 Task: Create a rule from the Agile list, Priority changed -> Complete task in the project AquaVue if Priority Cleared then Complete Task
Action: Mouse moved to (1194, 103)
Screenshot: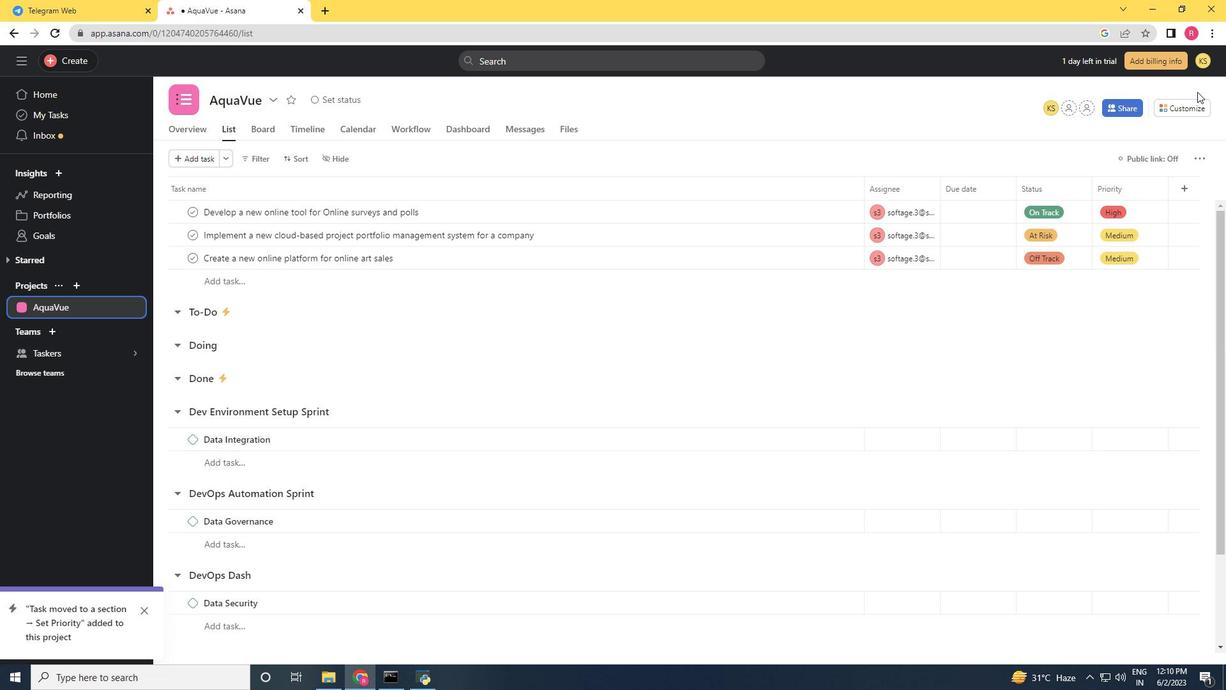 
Action: Mouse pressed left at (1194, 103)
Screenshot: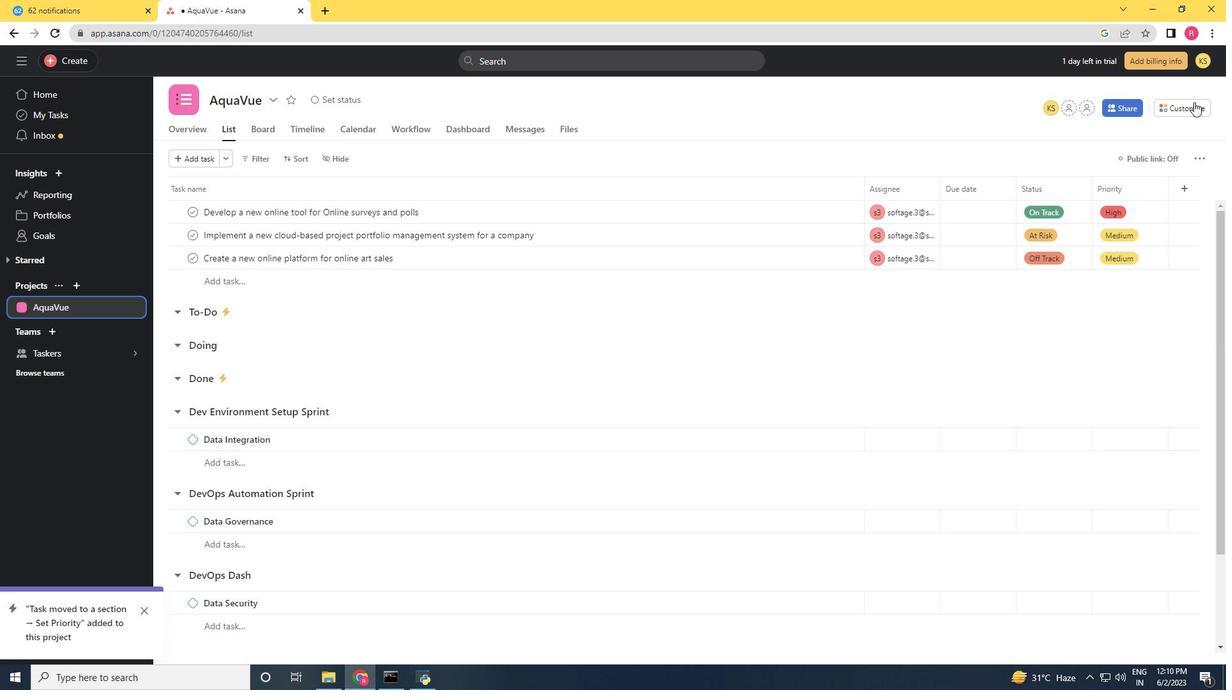
Action: Mouse moved to (970, 284)
Screenshot: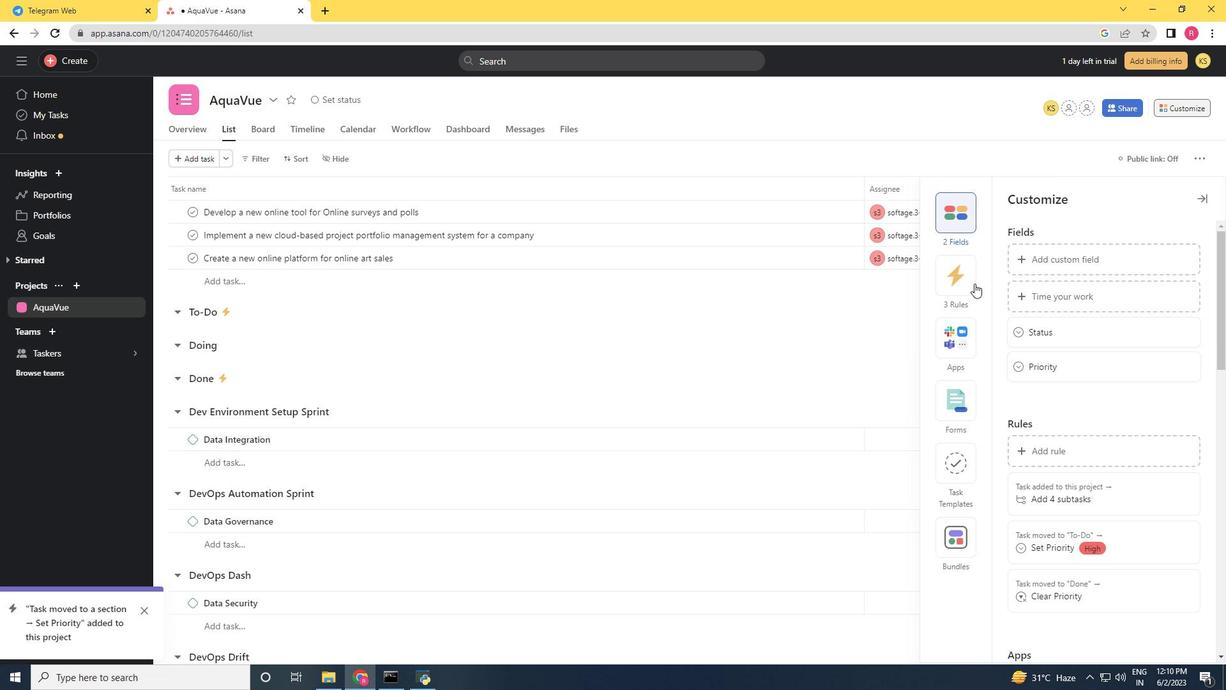 
Action: Mouse pressed left at (970, 284)
Screenshot: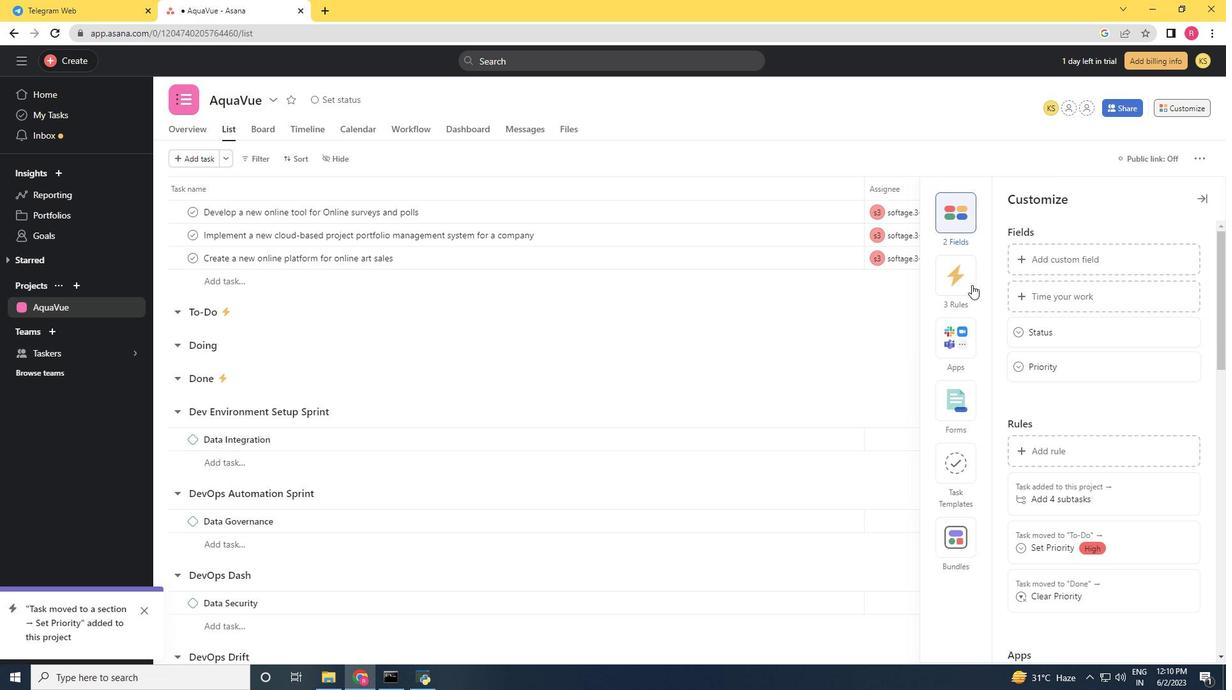 
Action: Mouse moved to (1058, 273)
Screenshot: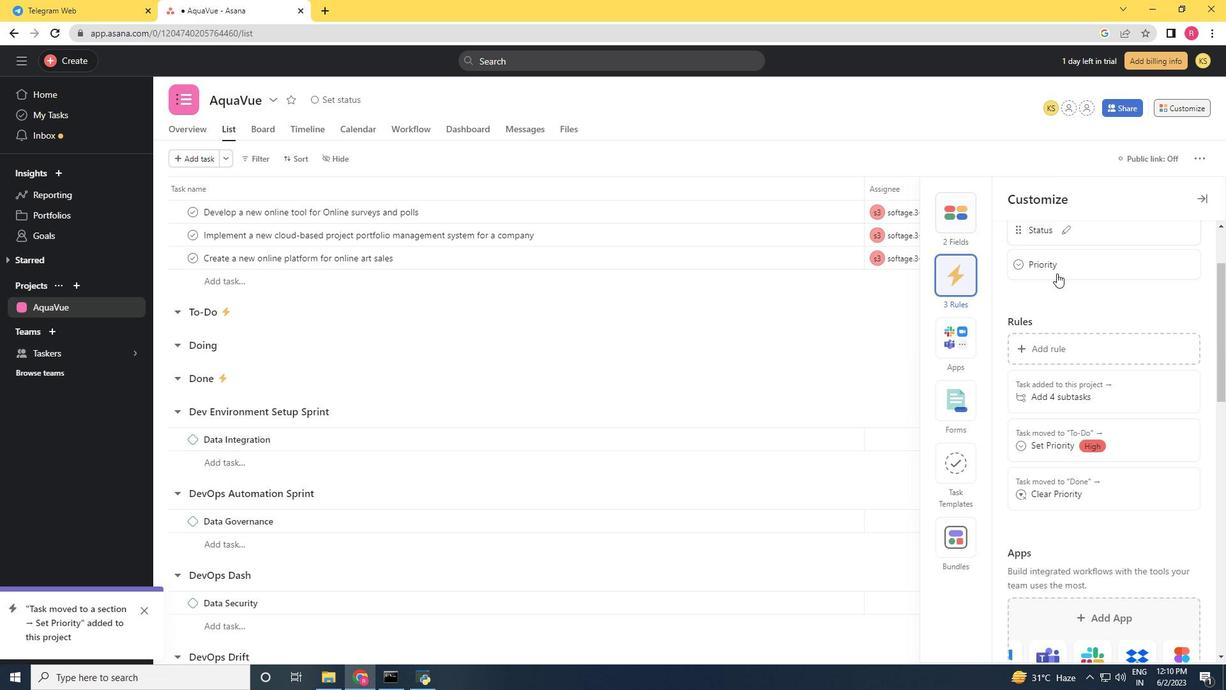 
Action: Mouse pressed left at (1058, 273)
Screenshot: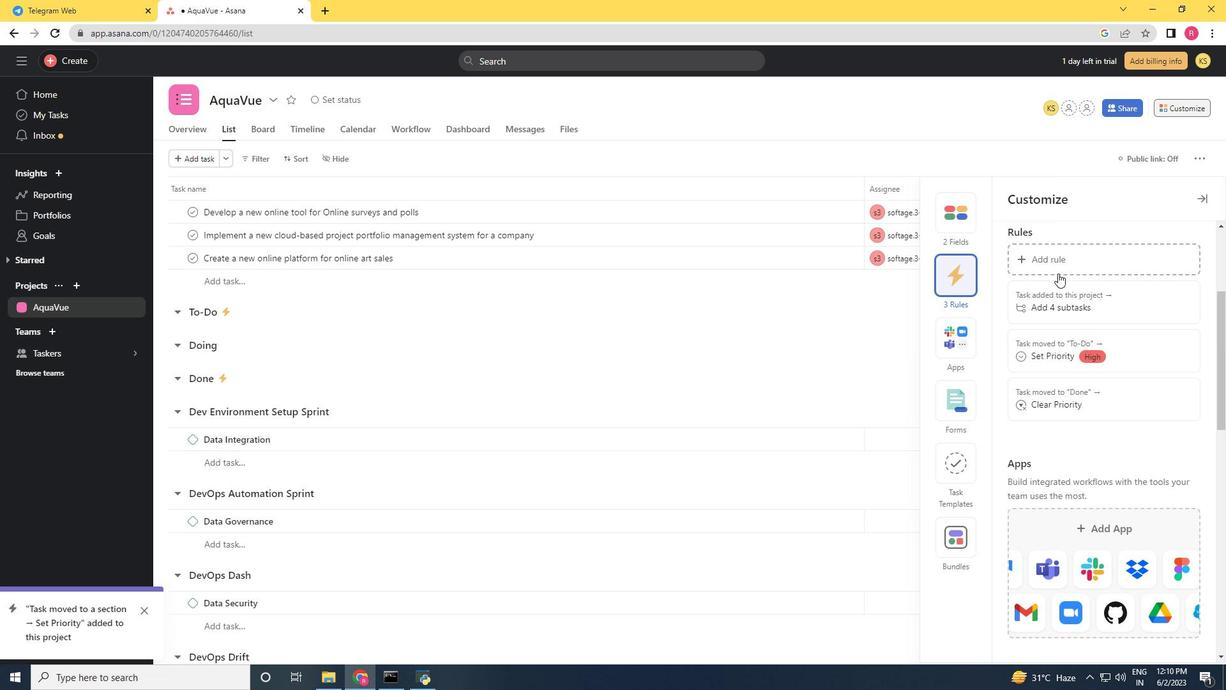 
Action: Mouse moved to (253, 197)
Screenshot: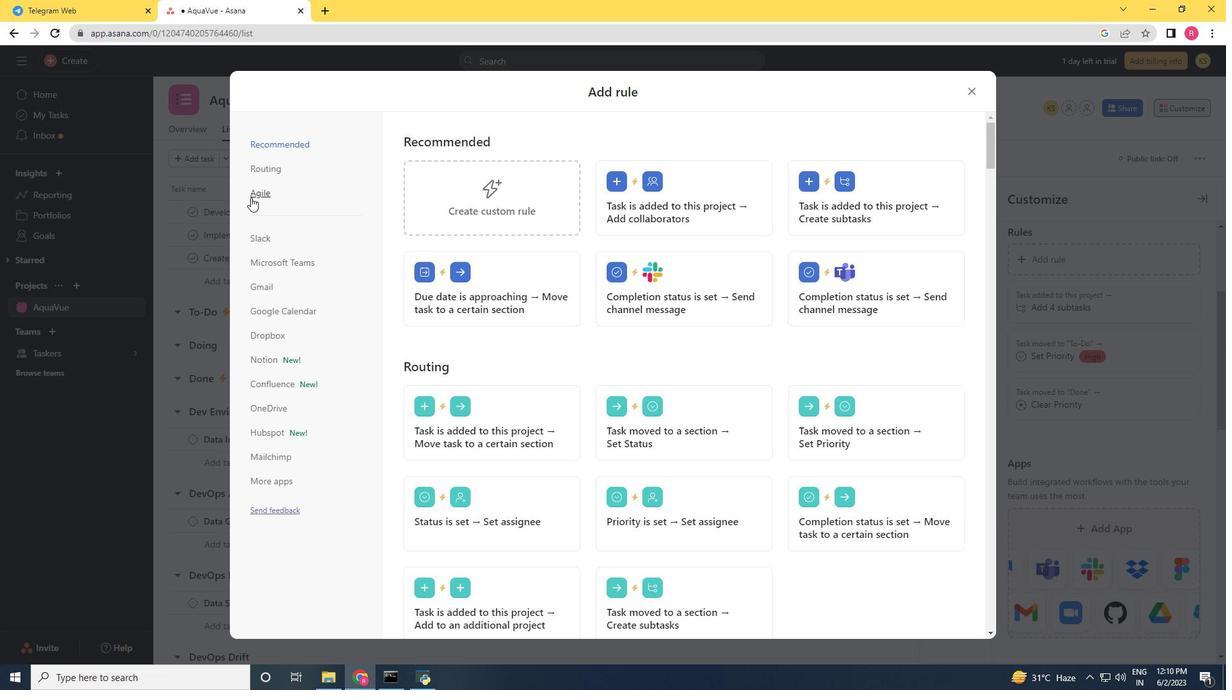 
Action: Mouse pressed left at (253, 197)
Screenshot: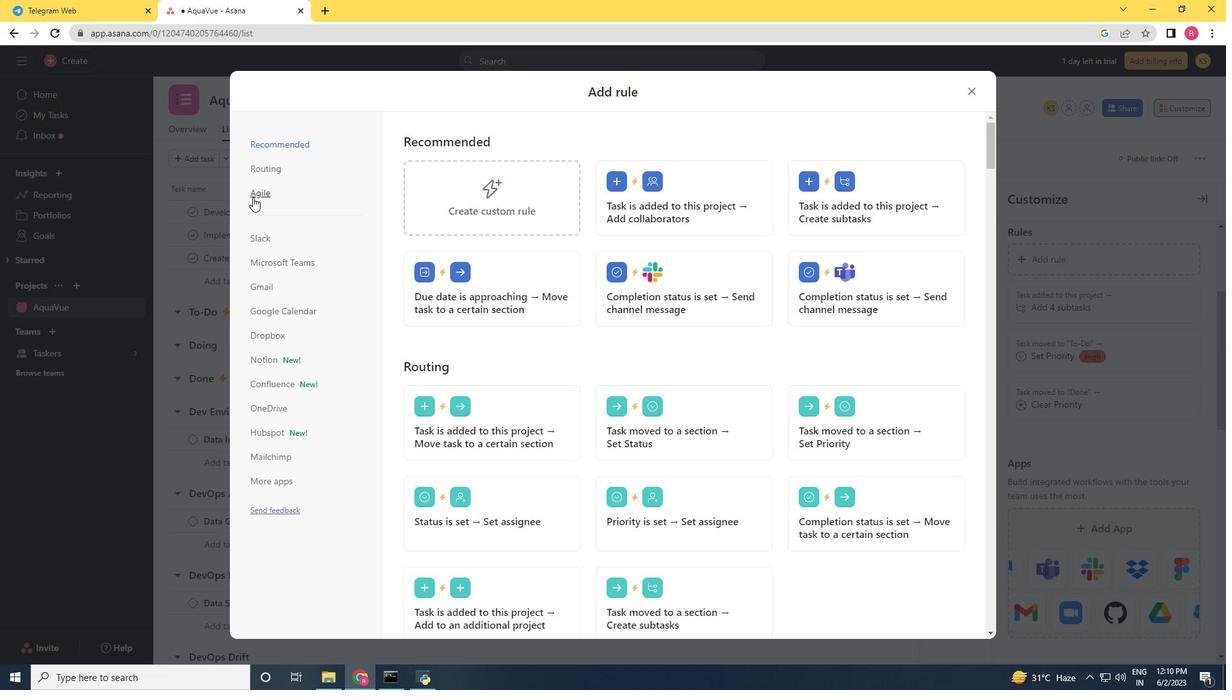 
Action: Mouse moved to (744, 214)
Screenshot: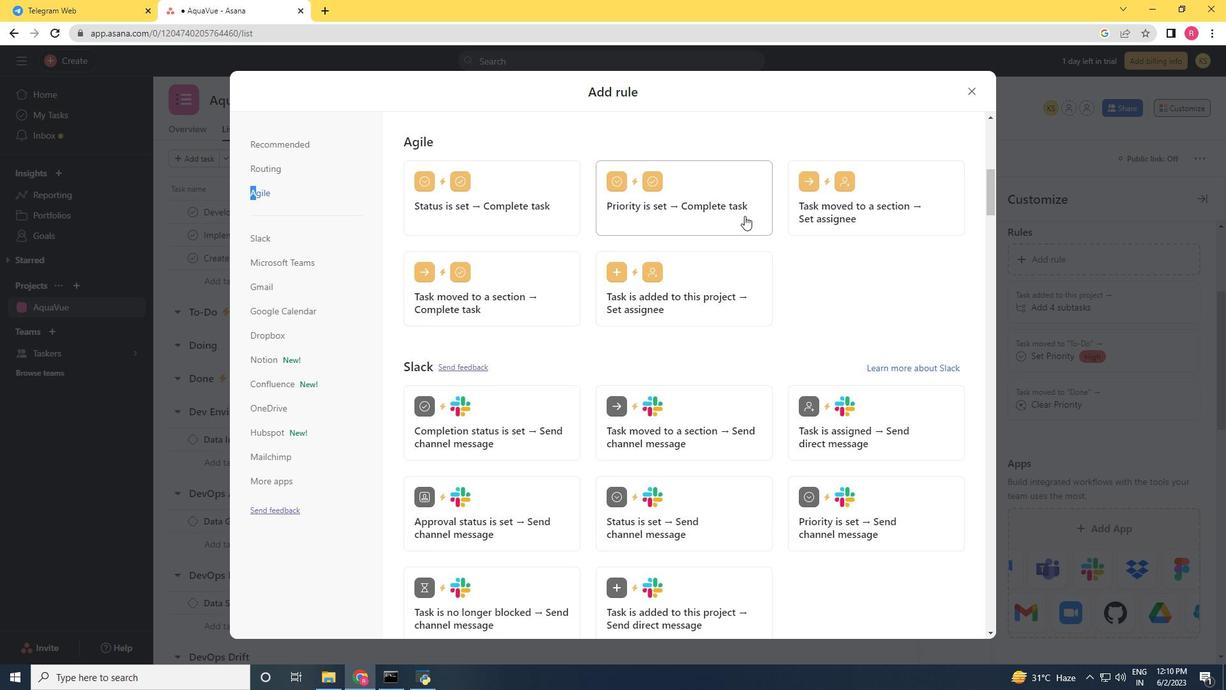 
Action: Mouse pressed left at (744, 215)
Screenshot: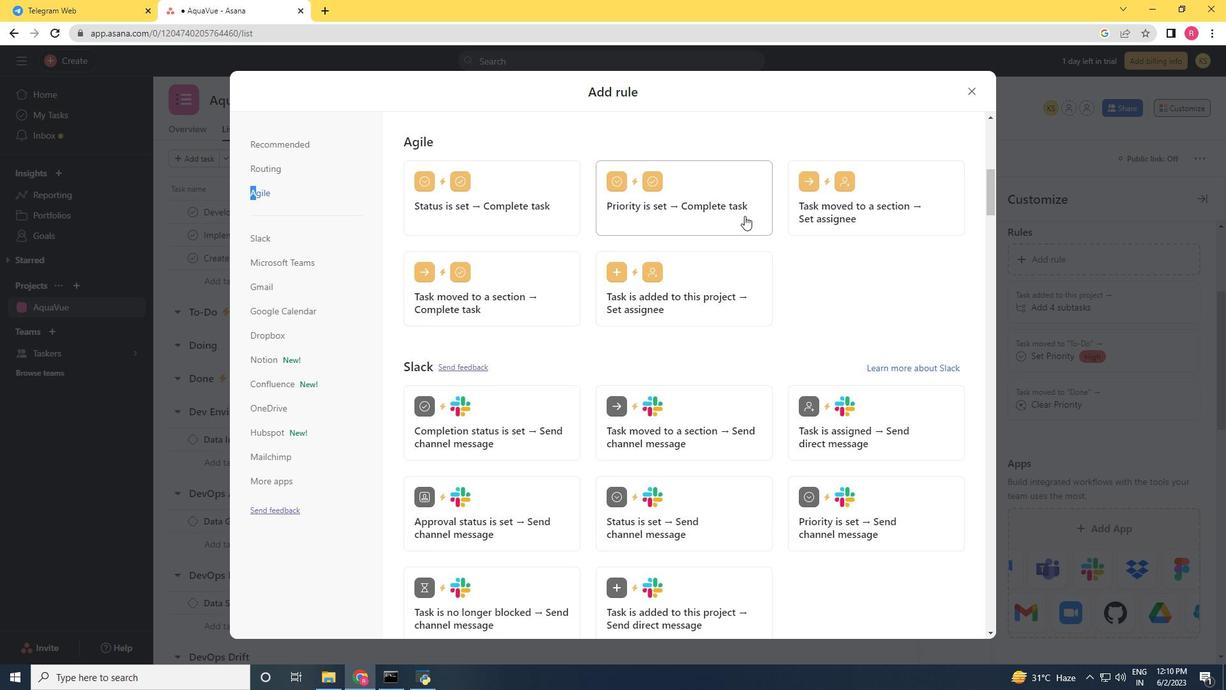 
Action: Mouse moved to (835, 220)
Screenshot: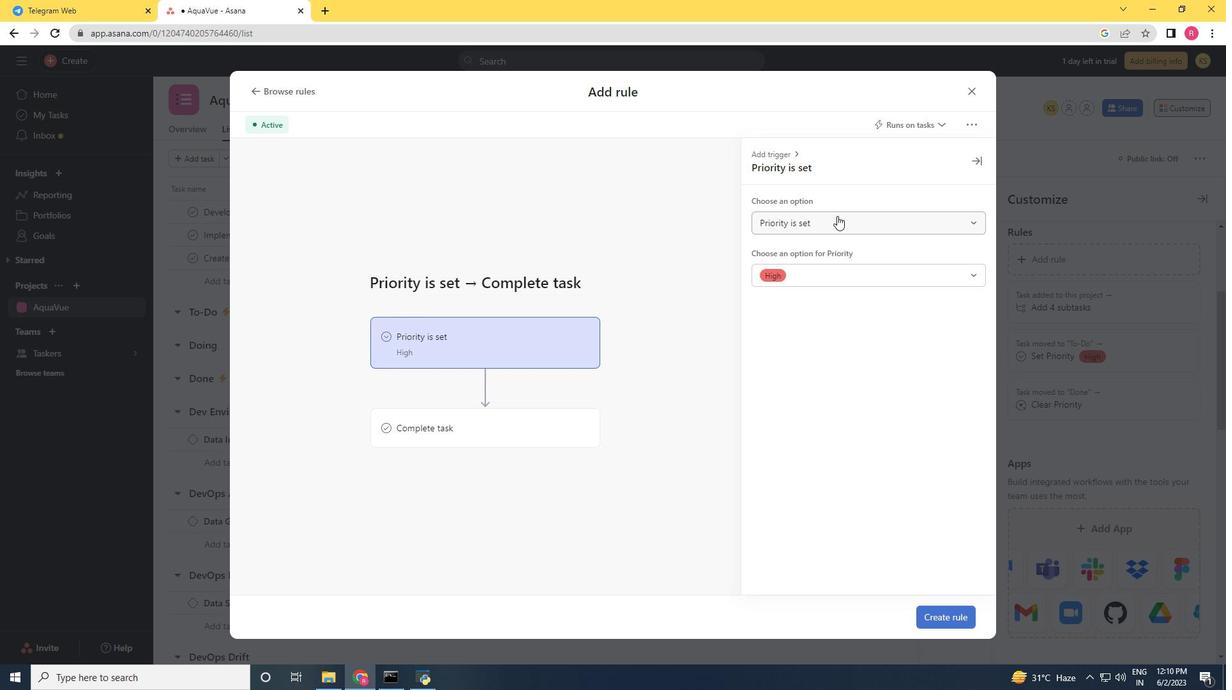 
Action: Mouse pressed left at (835, 220)
Screenshot: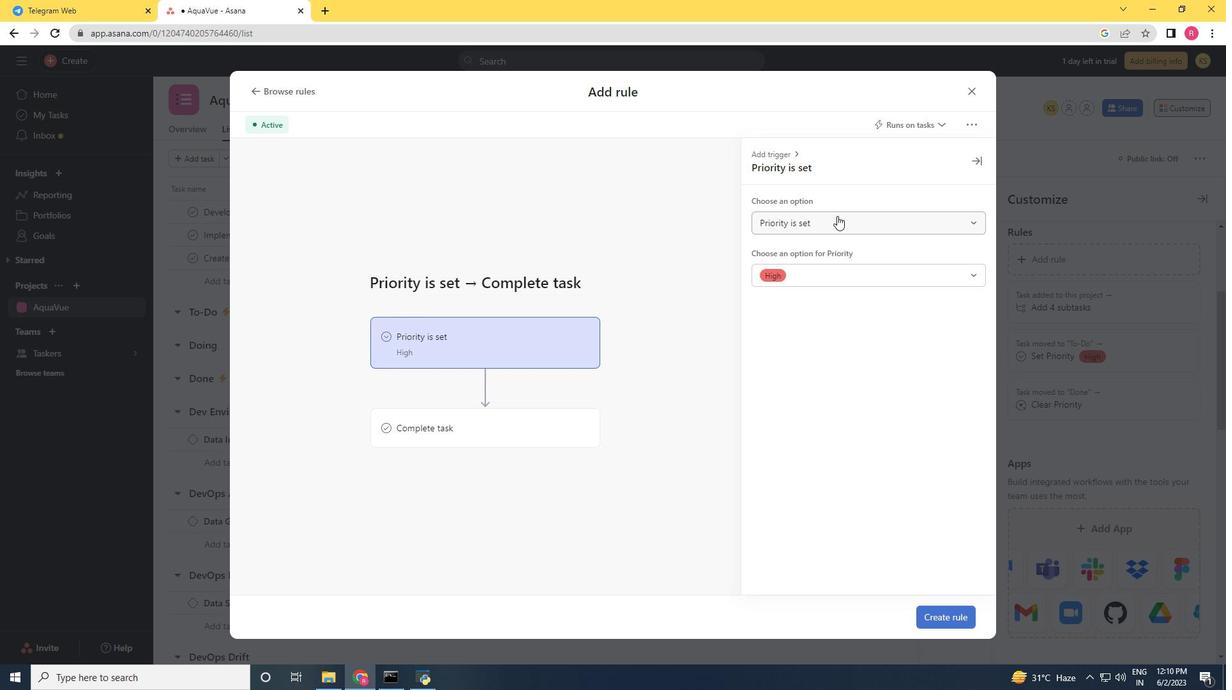 
Action: Mouse moved to (827, 267)
Screenshot: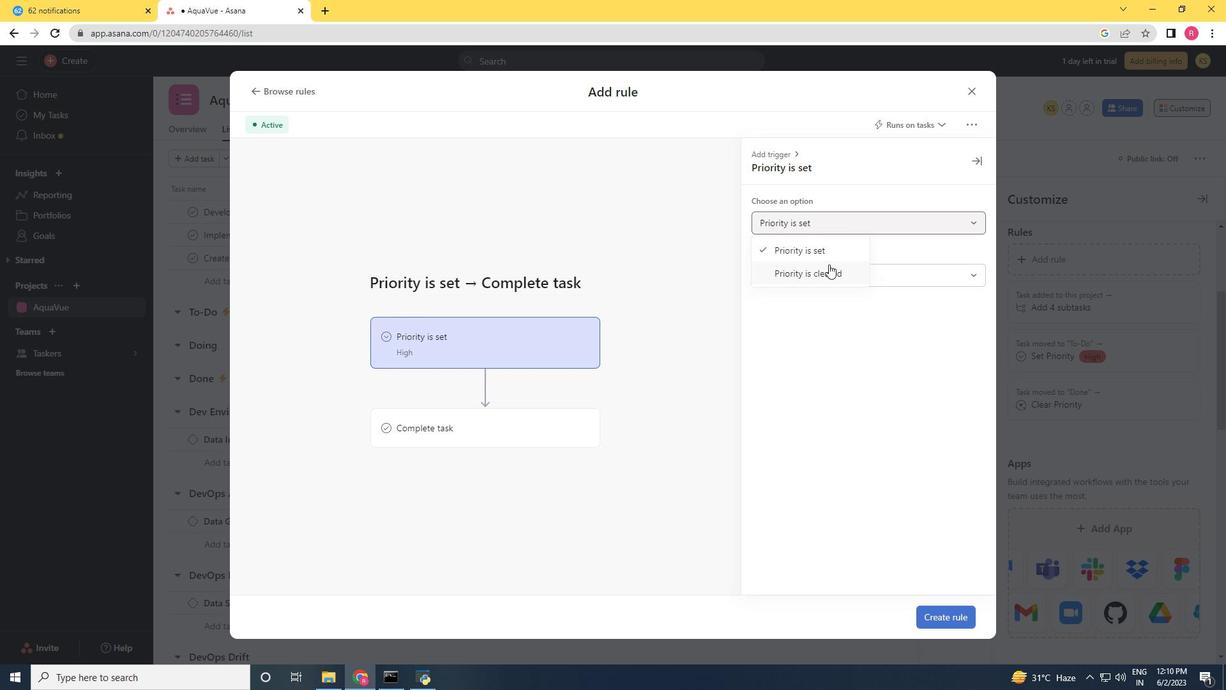 
Action: Mouse pressed left at (827, 267)
Screenshot: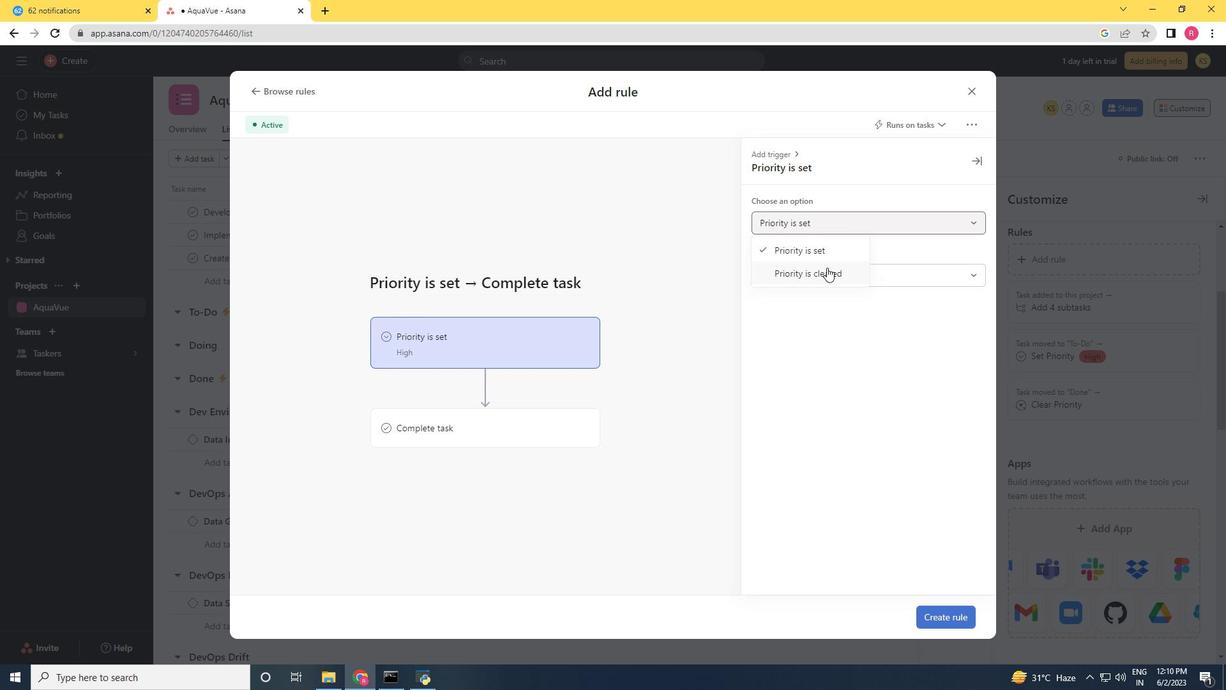 
Action: Mouse moved to (502, 440)
Screenshot: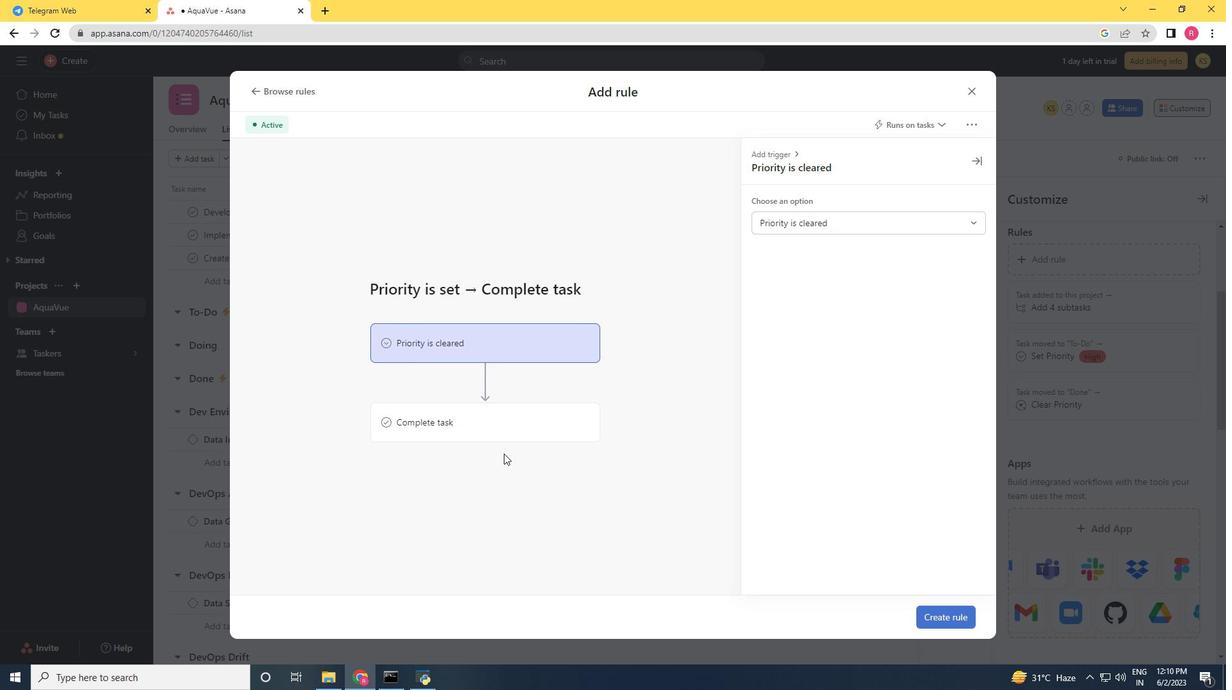 
Action: Mouse pressed left at (502, 440)
Screenshot: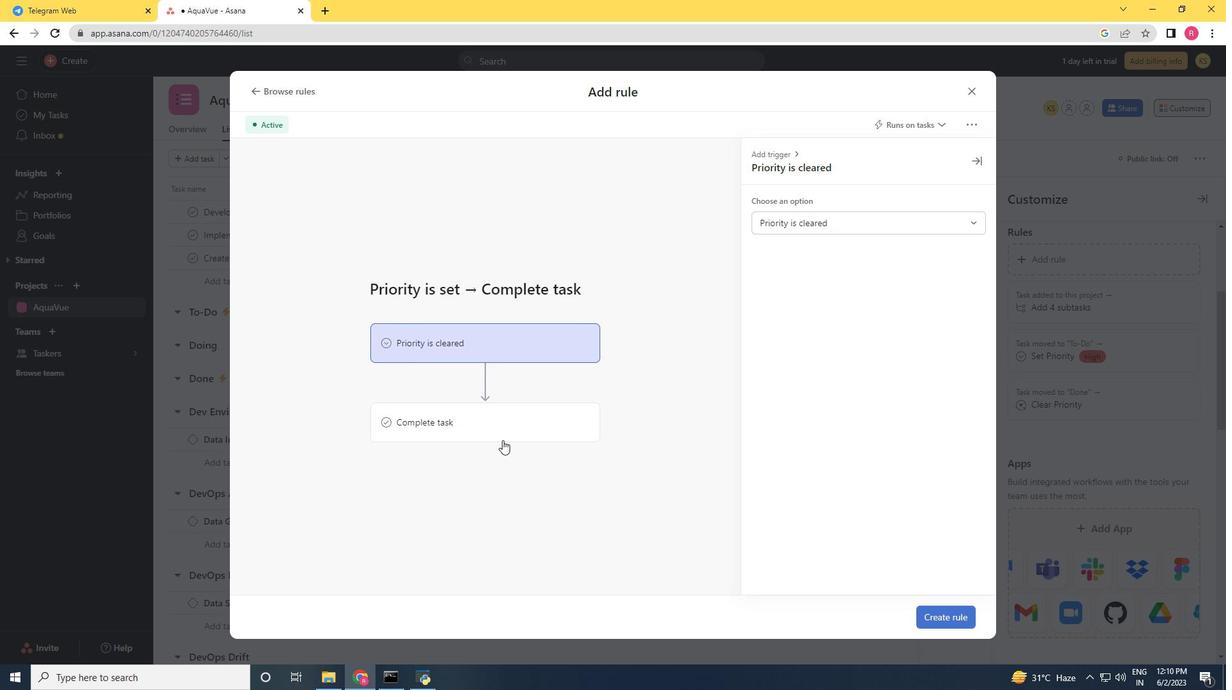 
Action: Mouse moved to (831, 228)
Screenshot: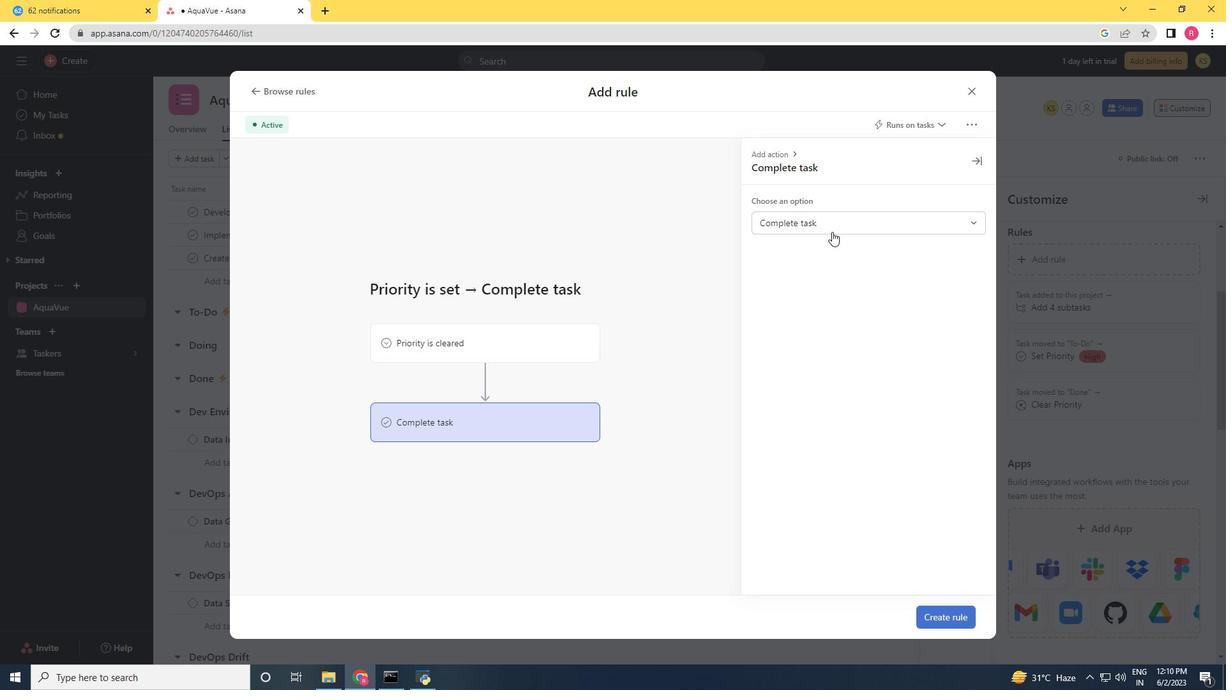 
Action: Mouse pressed left at (831, 228)
Screenshot: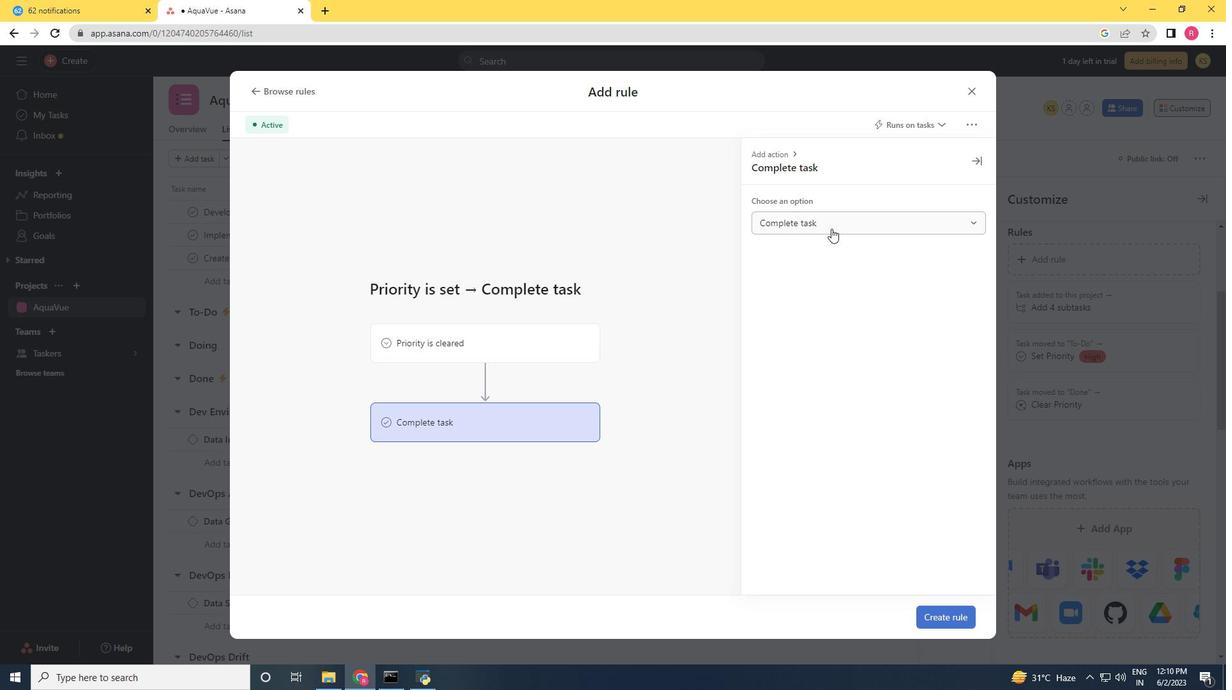 
Action: Mouse moved to (820, 247)
Screenshot: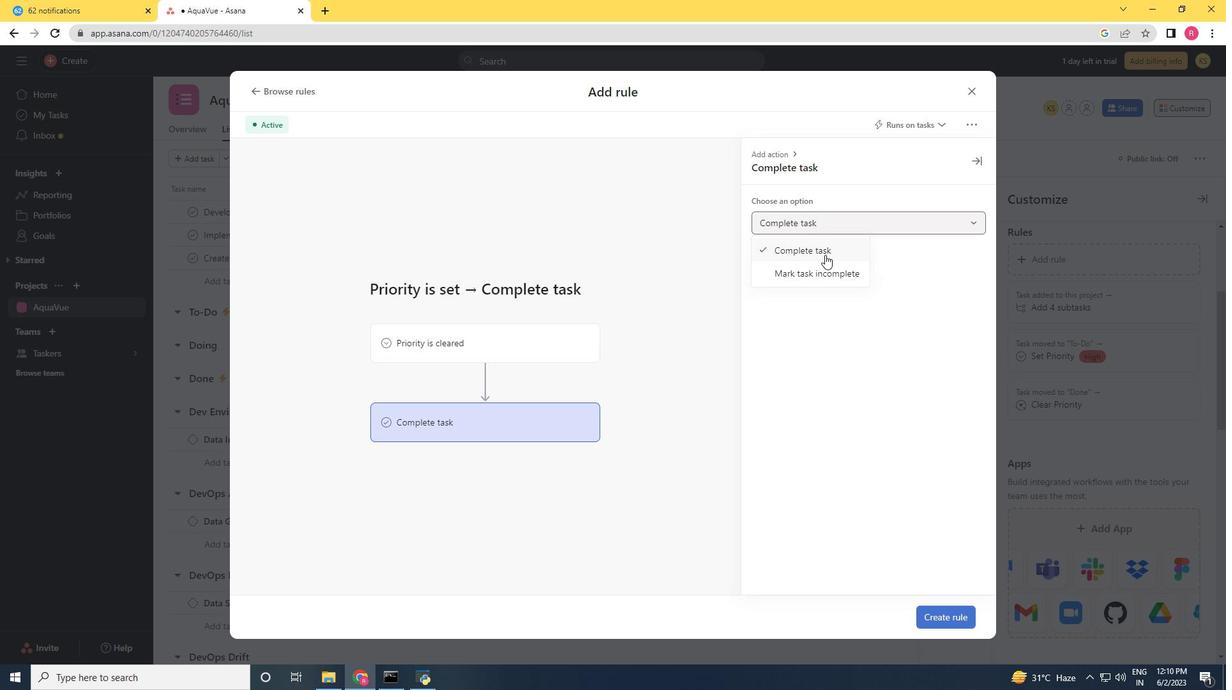 
Action: Mouse pressed left at (820, 247)
Screenshot: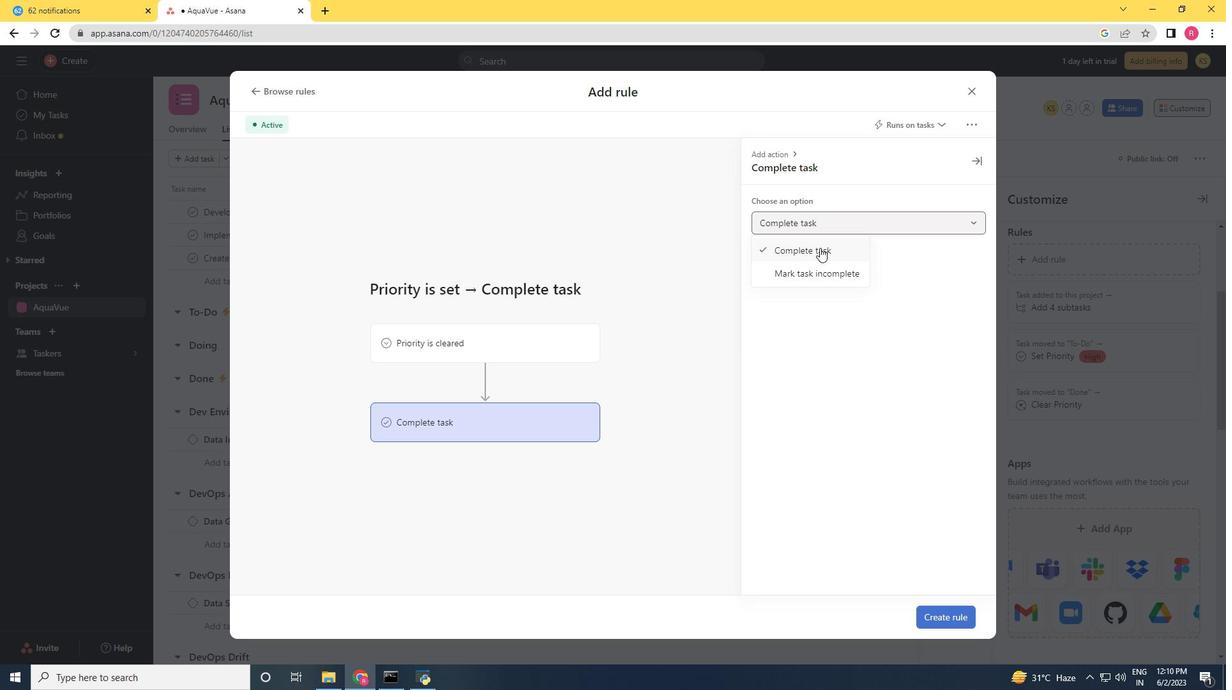 
Action: Mouse moved to (968, 619)
Screenshot: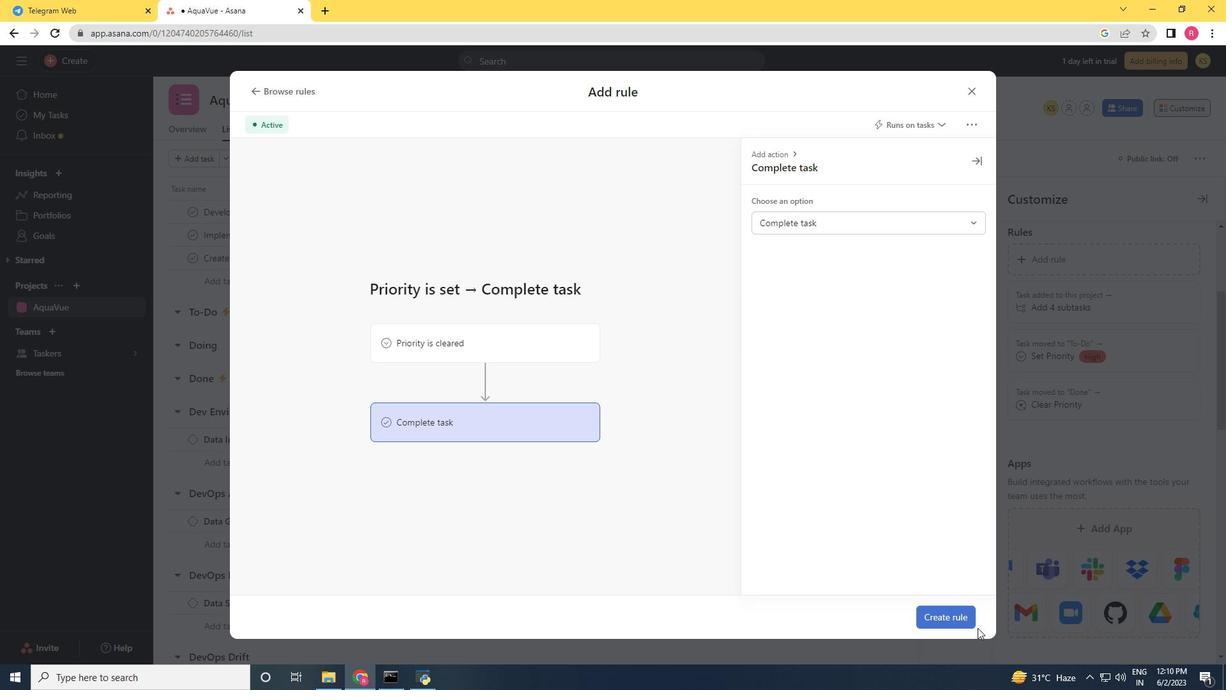
Action: Mouse pressed left at (968, 619)
Screenshot: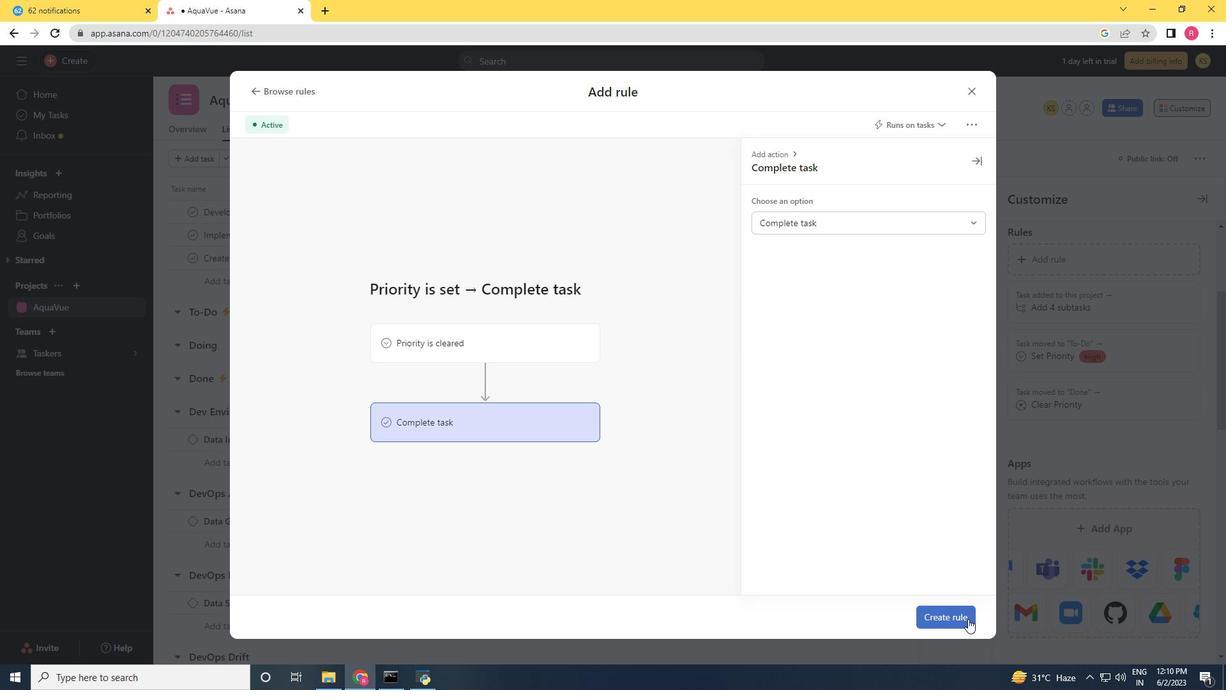 
Action: Mouse moved to (188, 168)
Screenshot: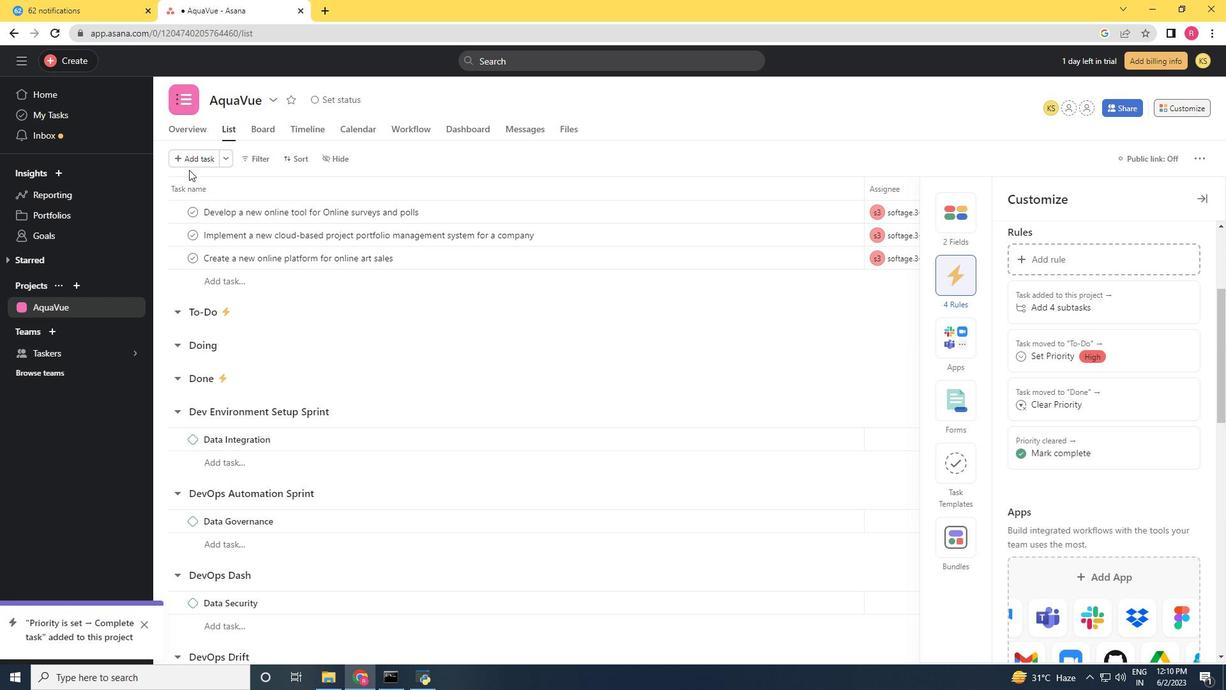 
